 Task: Look for products in the category "Aromatherapy & Essential Oils" from Now only.
Action: Mouse moved to (282, 123)
Screenshot: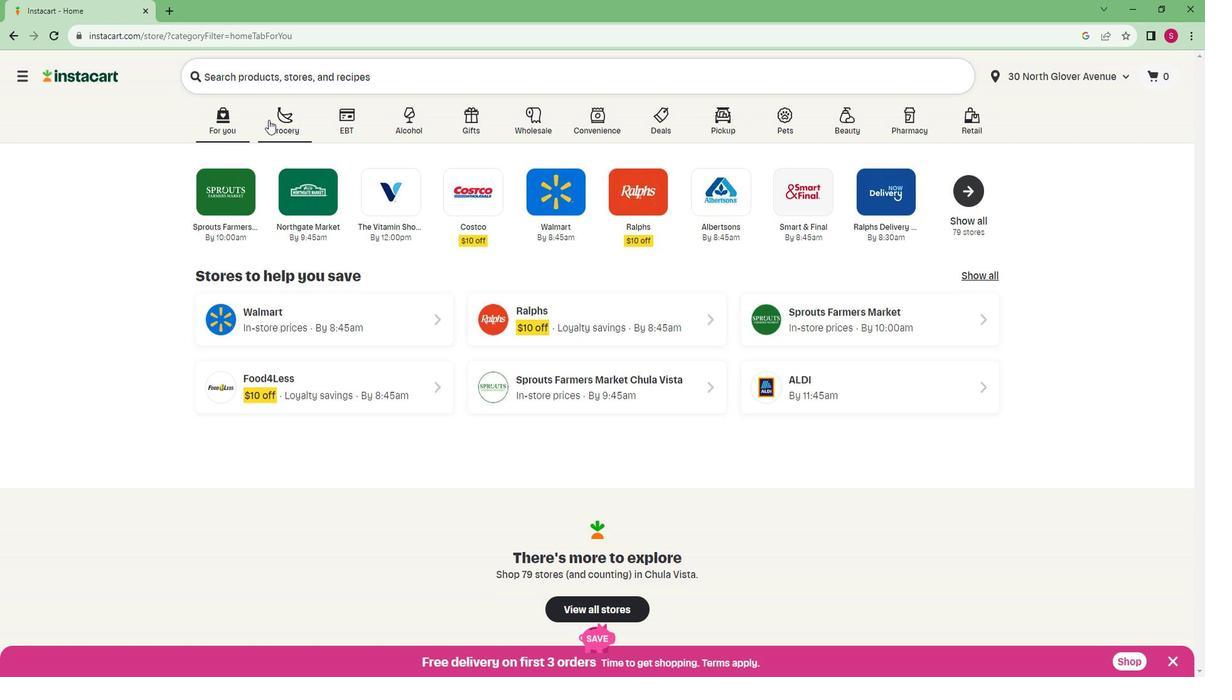 
Action: Mouse pressed left at (282, 123)
Screenshot: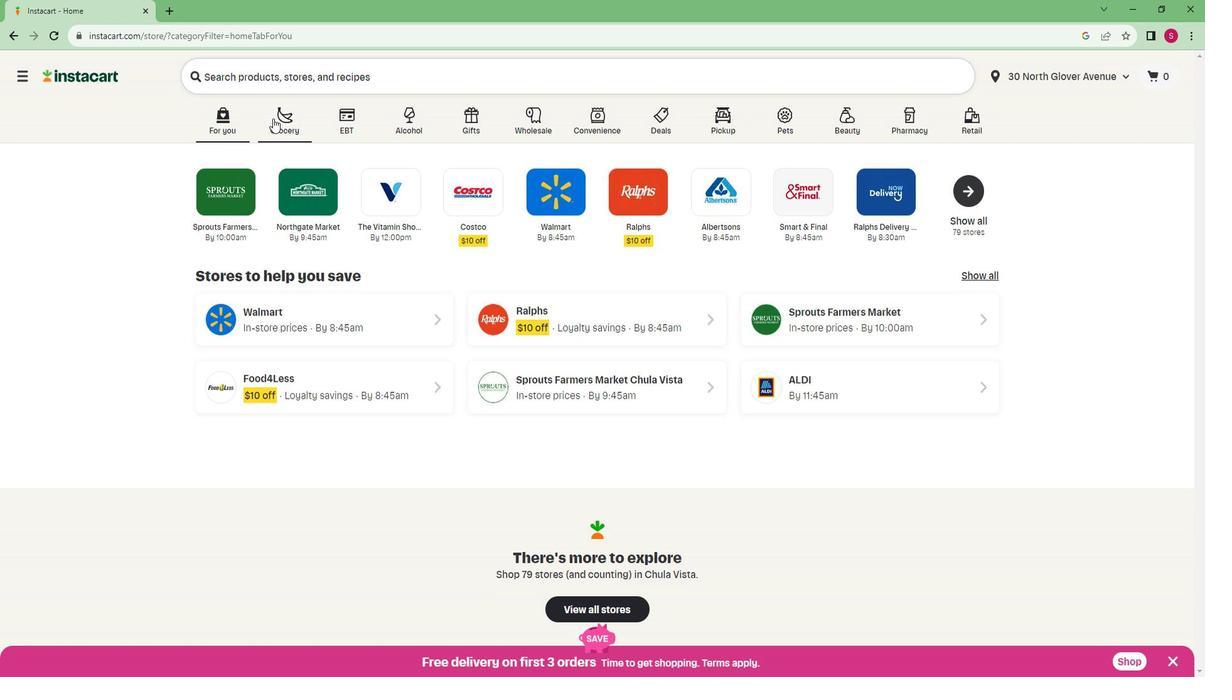 
Action: Mouse moved to (265, 348)
Screenshot: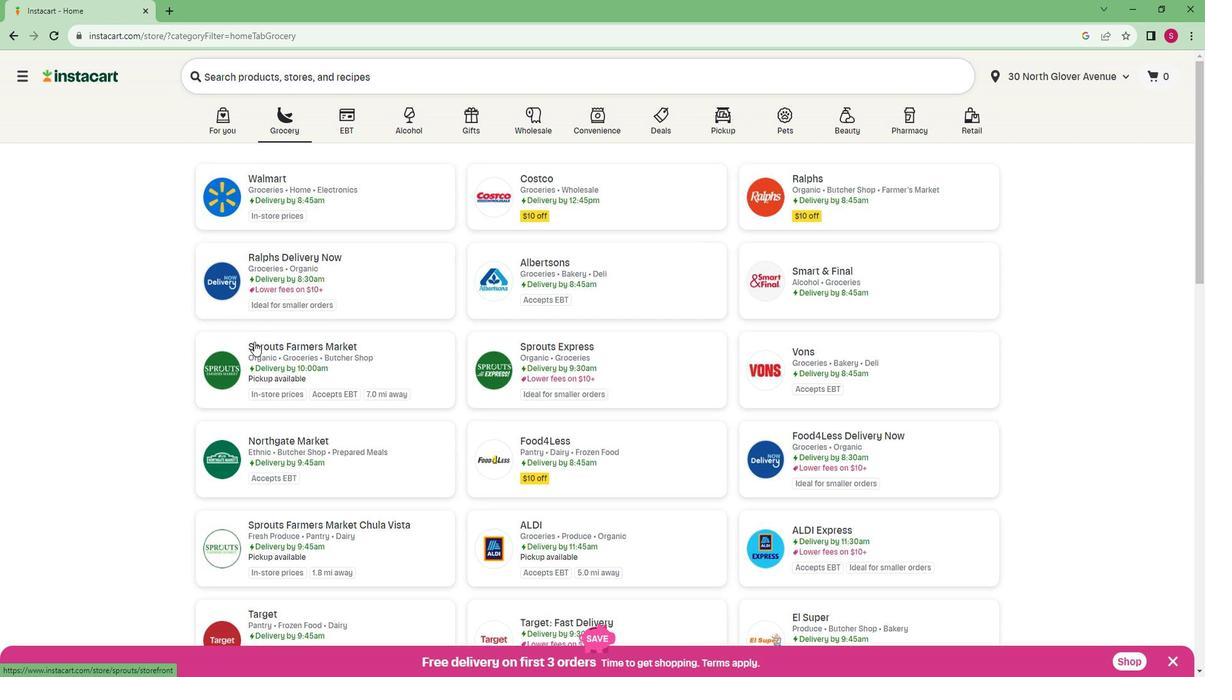 
Action: Mouse pressed left at (265, 348)
Screenshot: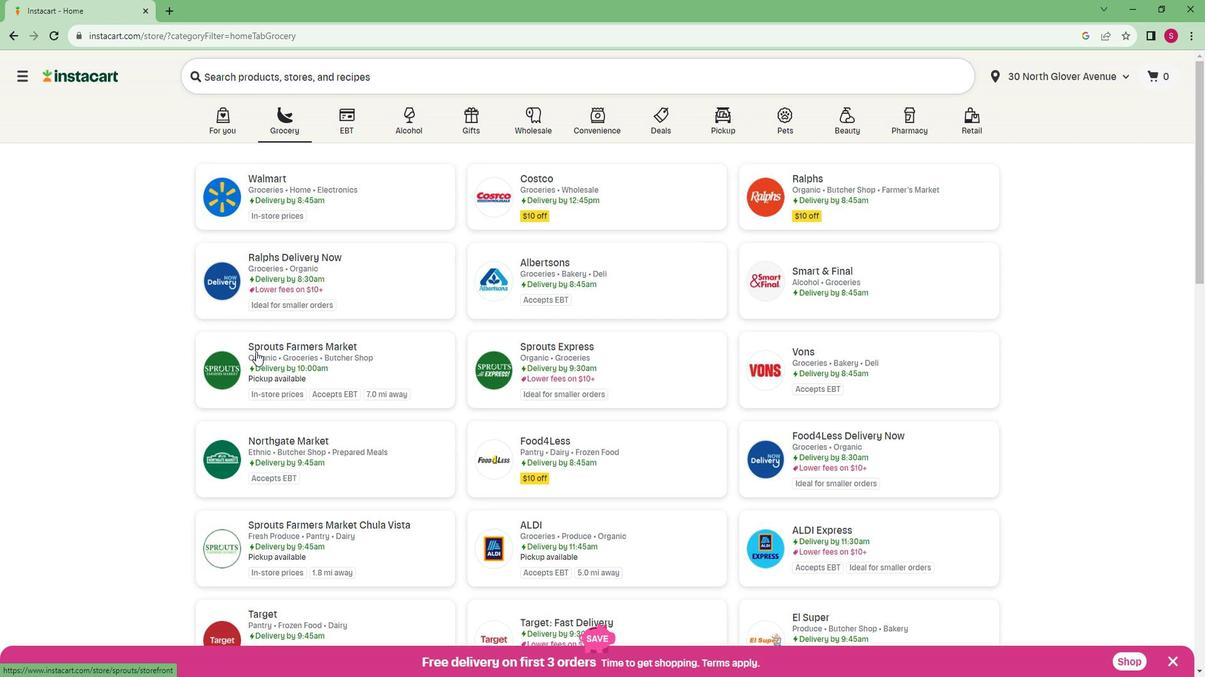 
Action: Mouse moved to (76, 378)
Screenshot: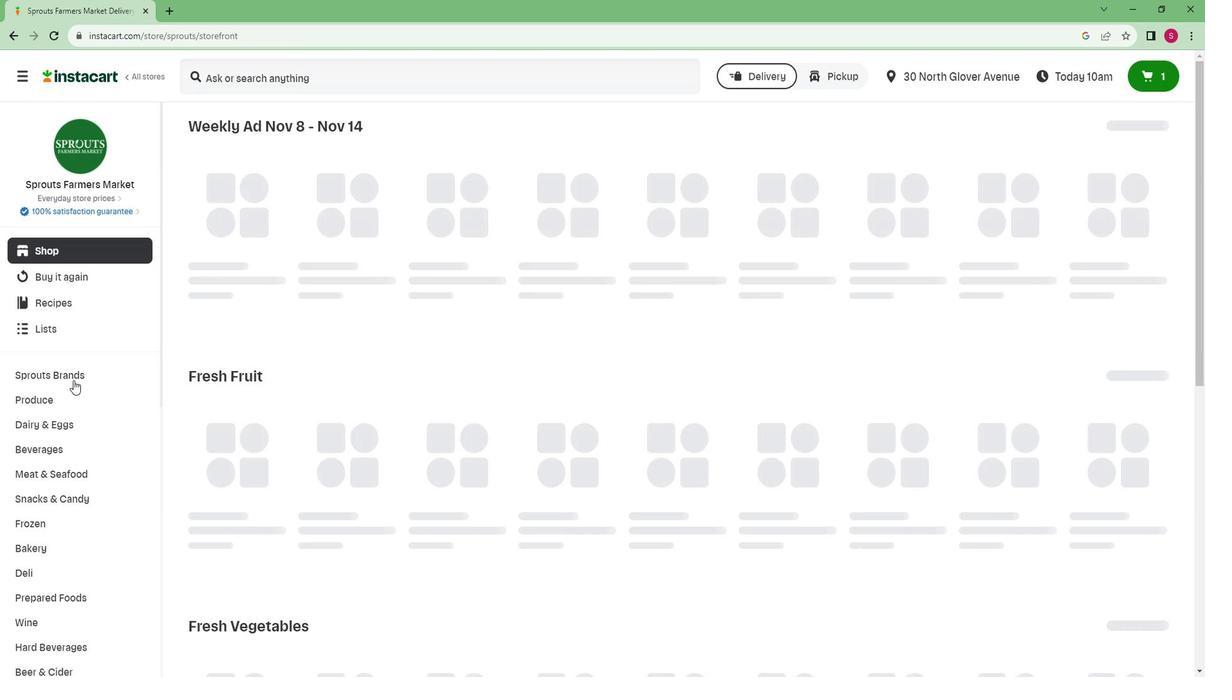
Action: Mouse scrolled (76, 377) with delta (0, 0)
Screenshot: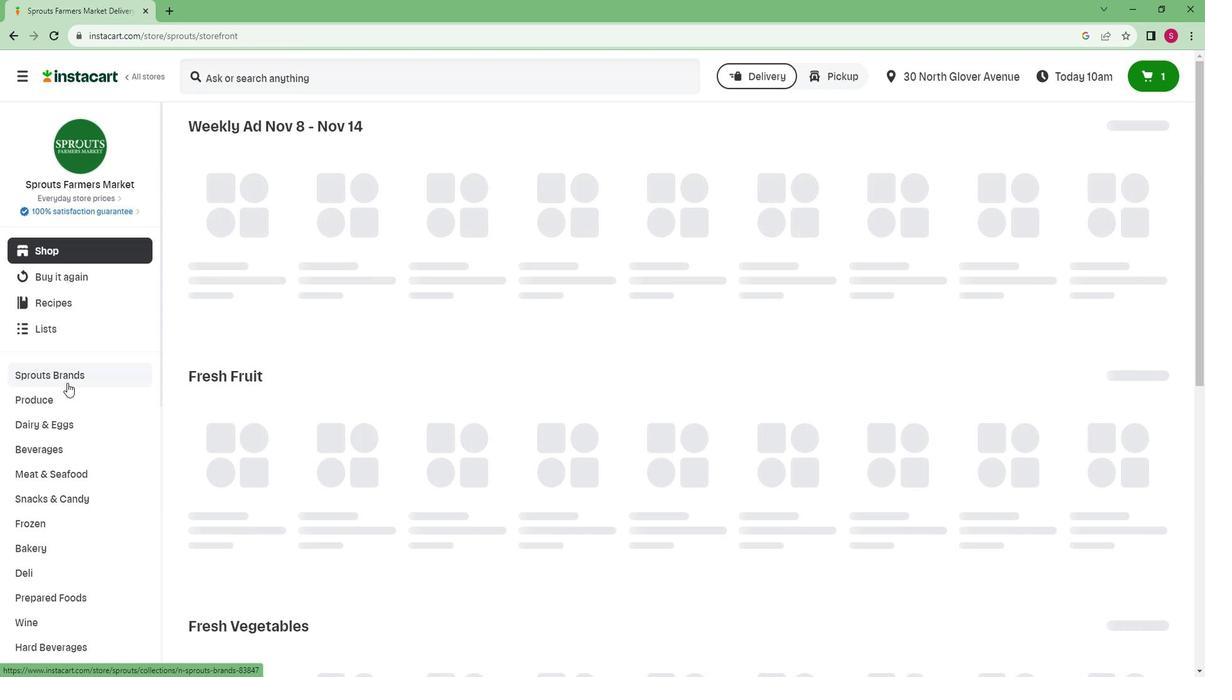 
Action: Mouse scrolled (76, 377) with delta (0, 0)
Screenshot: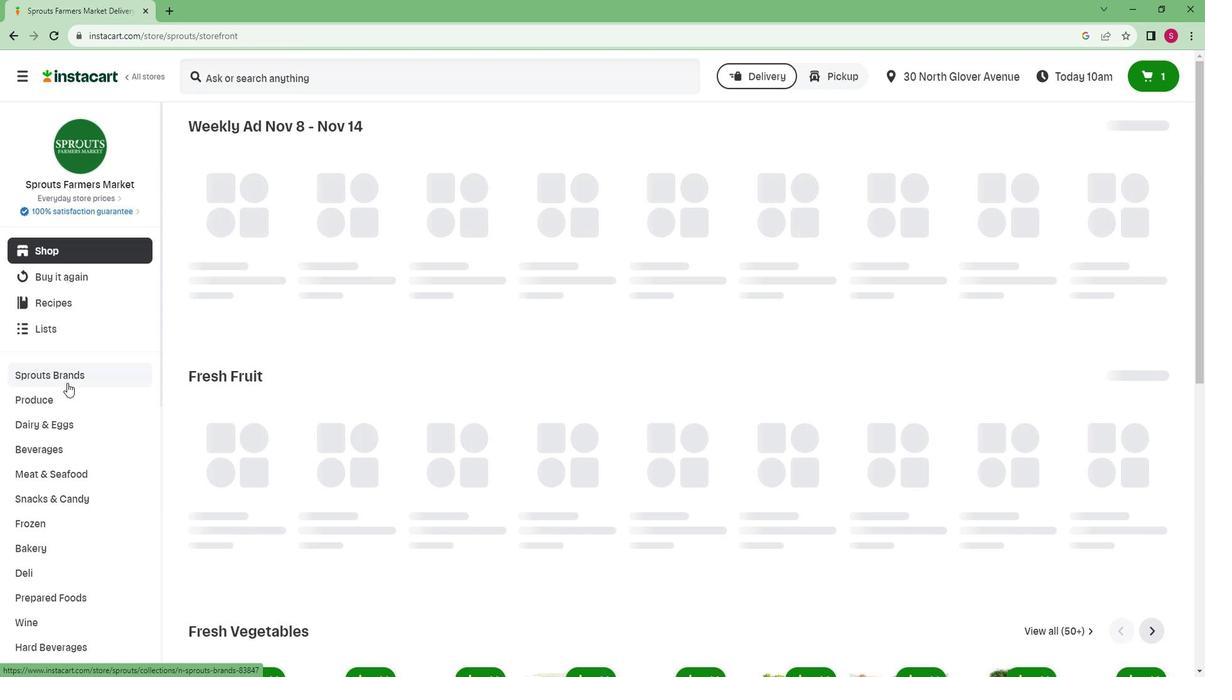 
Action: Mouse scrolled (76, 377) with delta (0, 0)
Screenshot: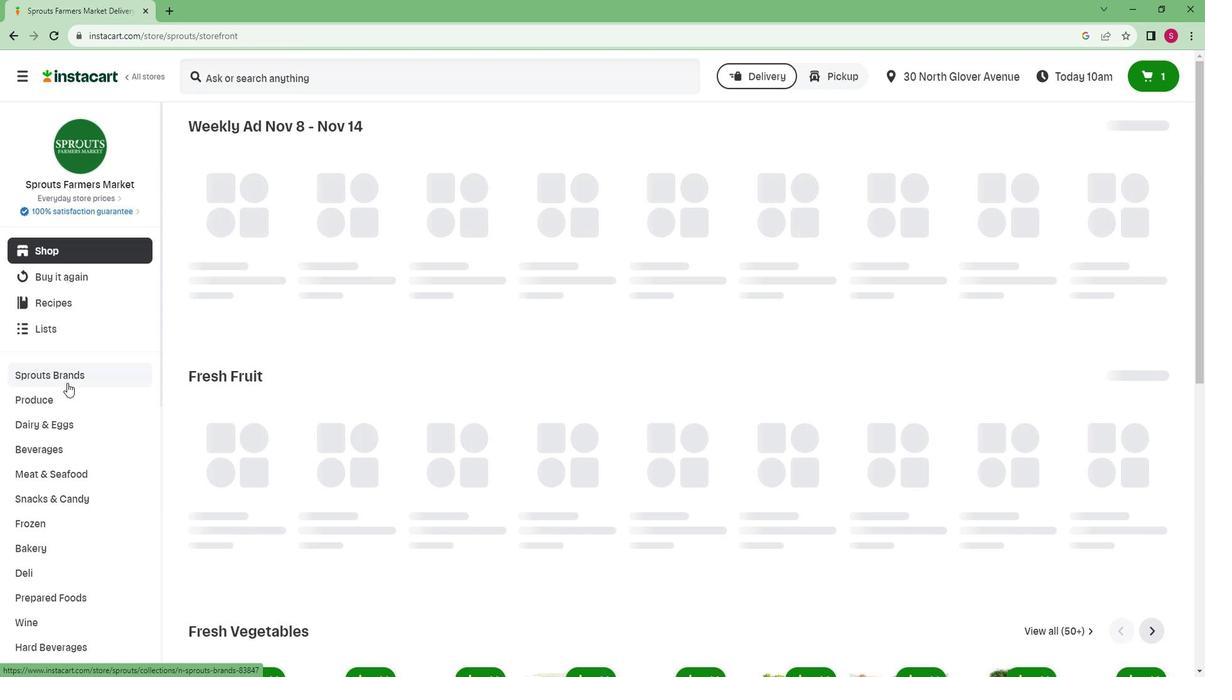 
Action: Mouse scrolled (76, 377) with delta (0, 0)
Screenshot: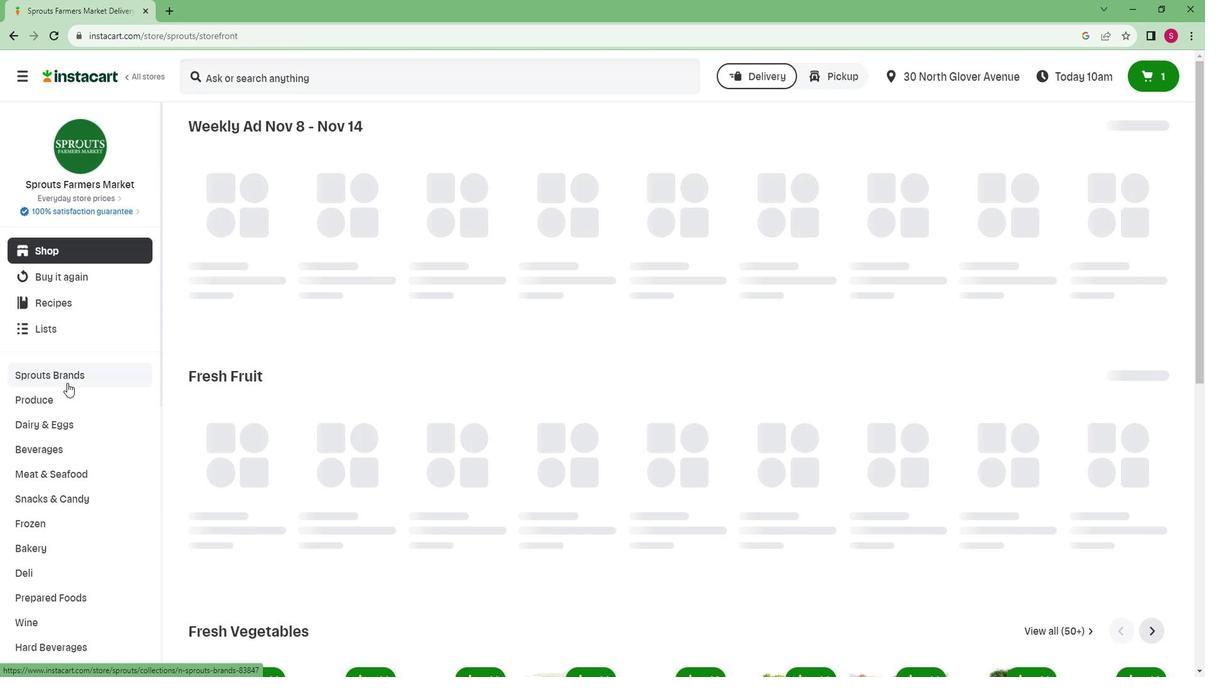 
Action: Mouse scrolled (76, 377) with delta (0, 0)
Screenshot: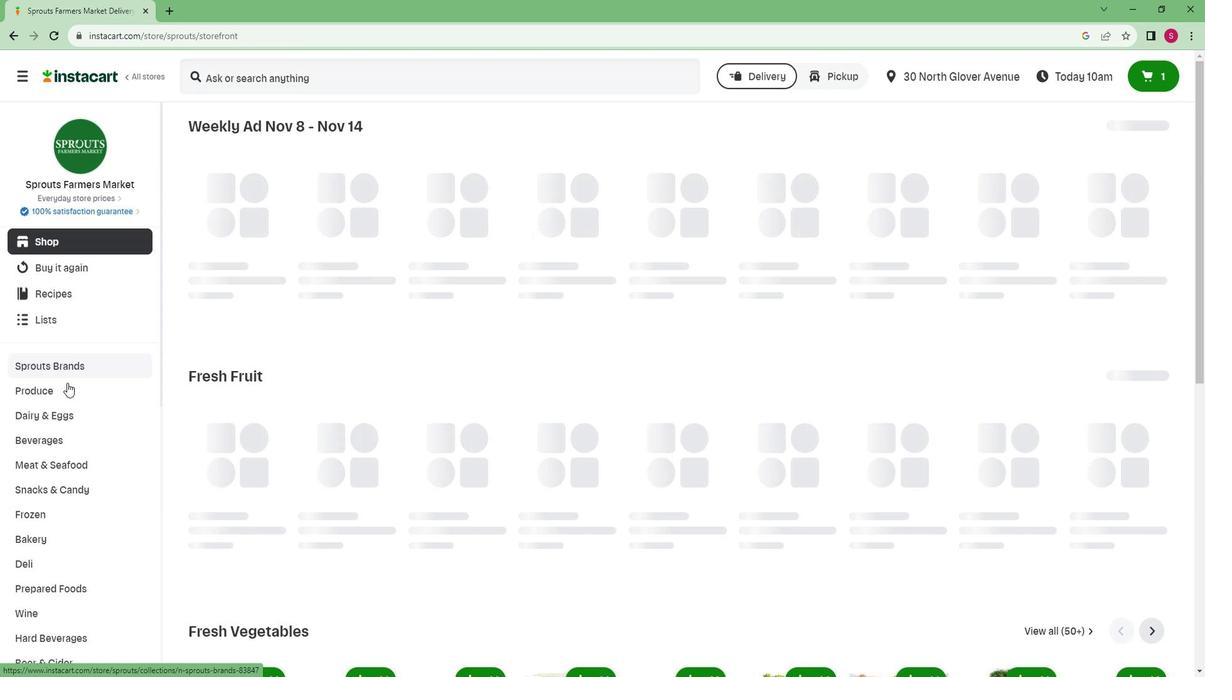 
Action: Mouse moved to (76, 378)
Screenshot: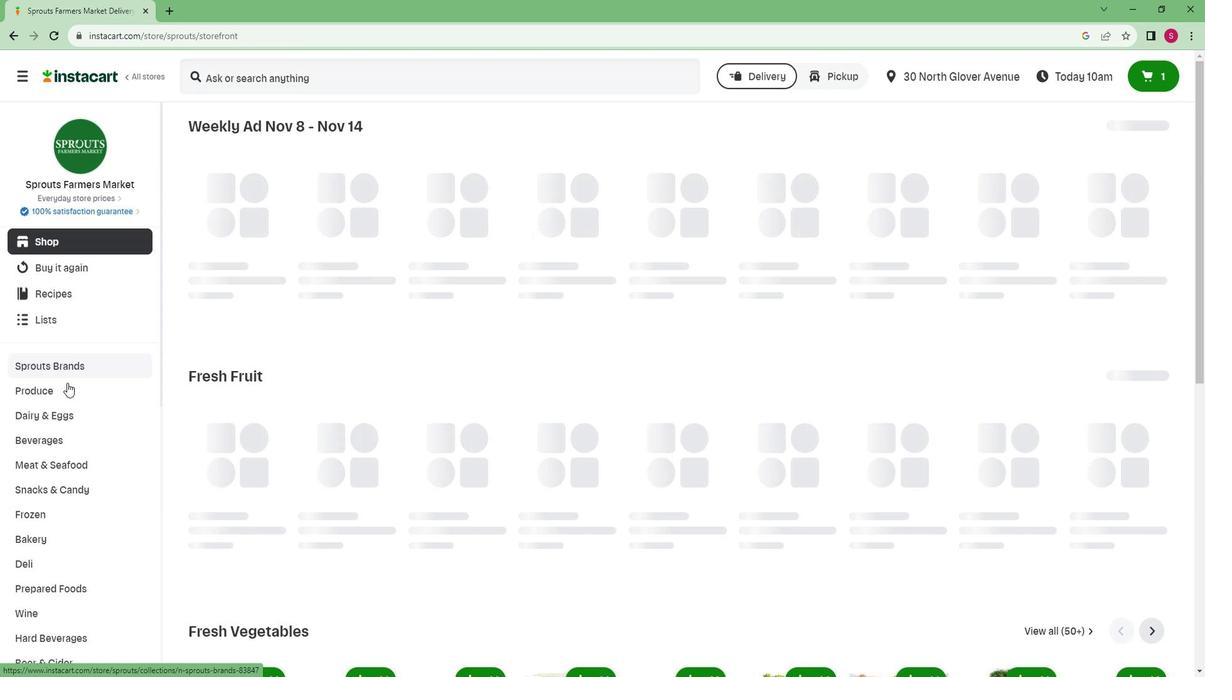 
Action: Mouse scrolled (76, 377) with delta (0, 0)
Screenshot: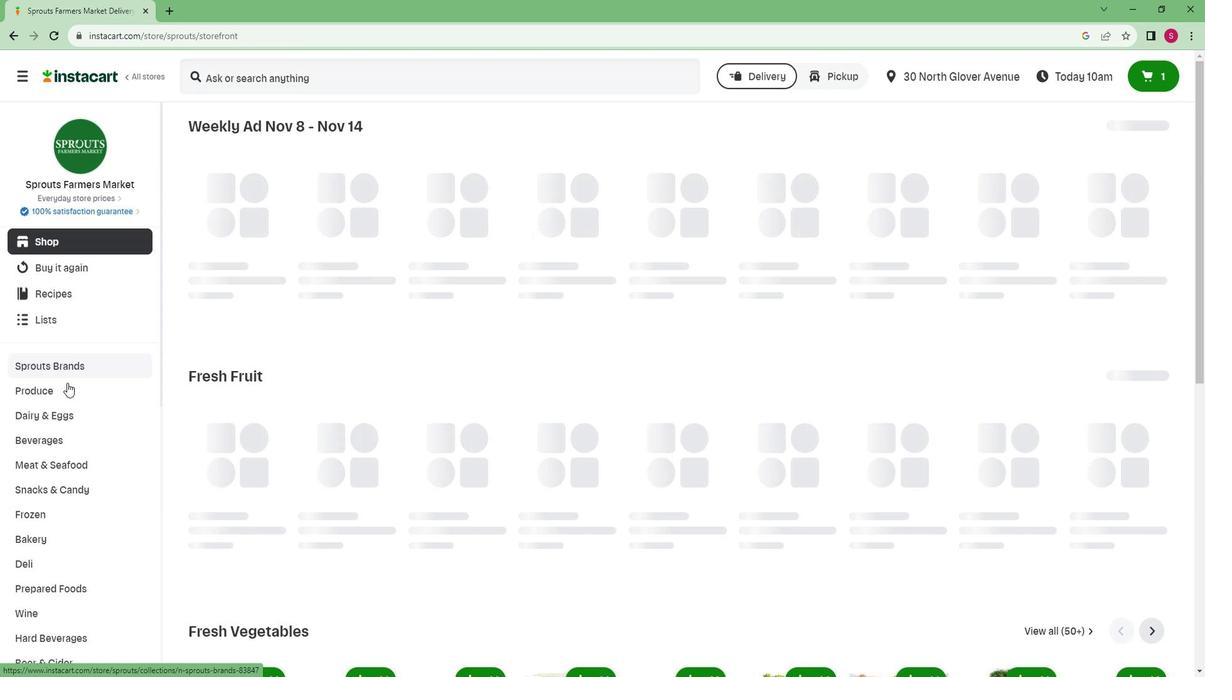 
Action: Mouse scrolled (76, 377) with delta (0, 0)
Screenshot: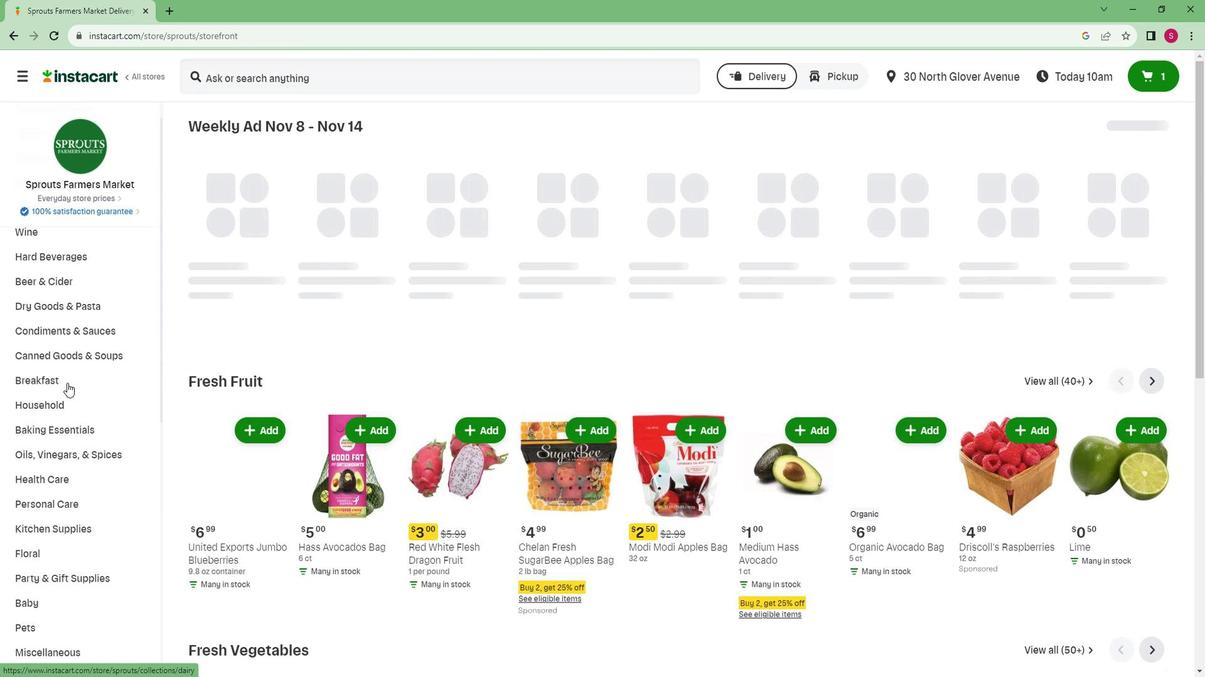 
Action: Mouse scrolled (76, 377) with delta (0, 0)
Screenshot: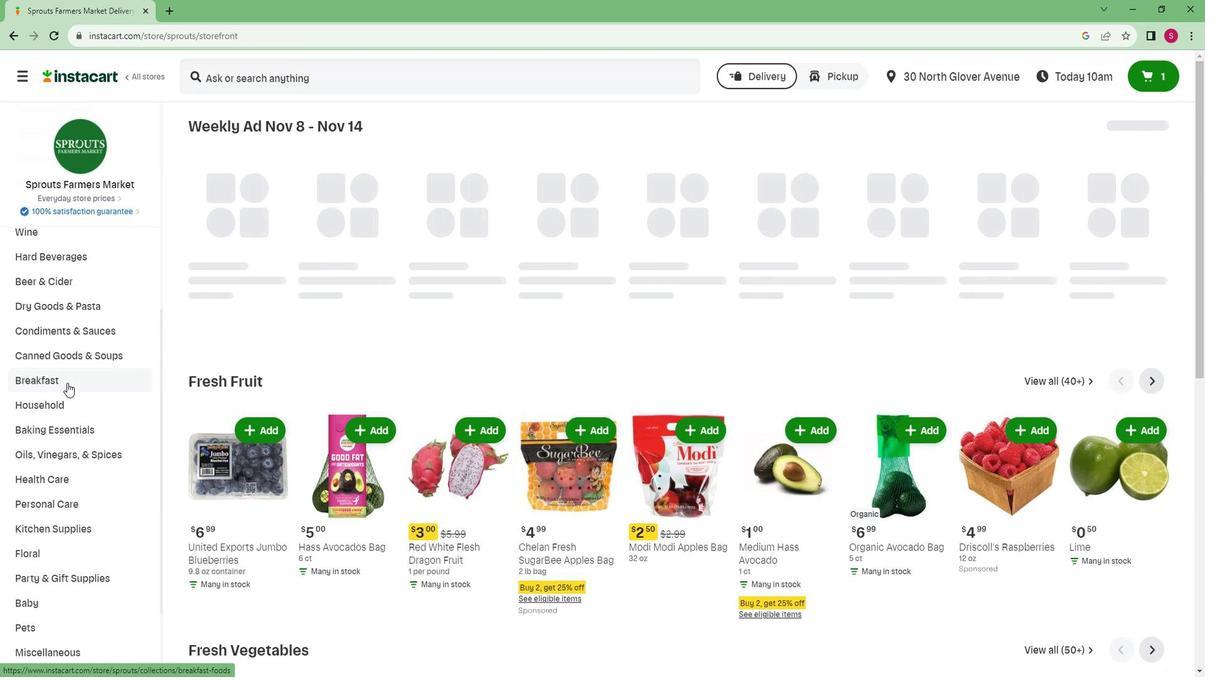 
Action: Mouse scrolled (76, 377) with delta (0, 0)
Screenshot: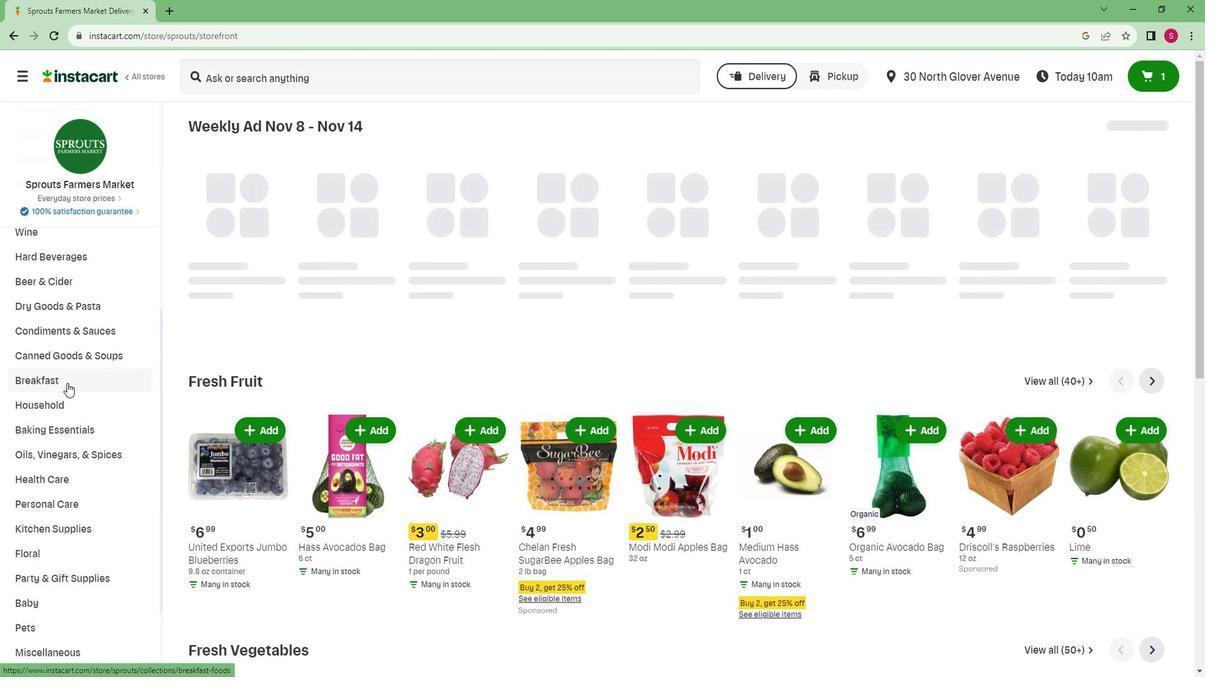 
Action: Mouse scrolled (76, 377) with delta (0, 0)
Screenshot: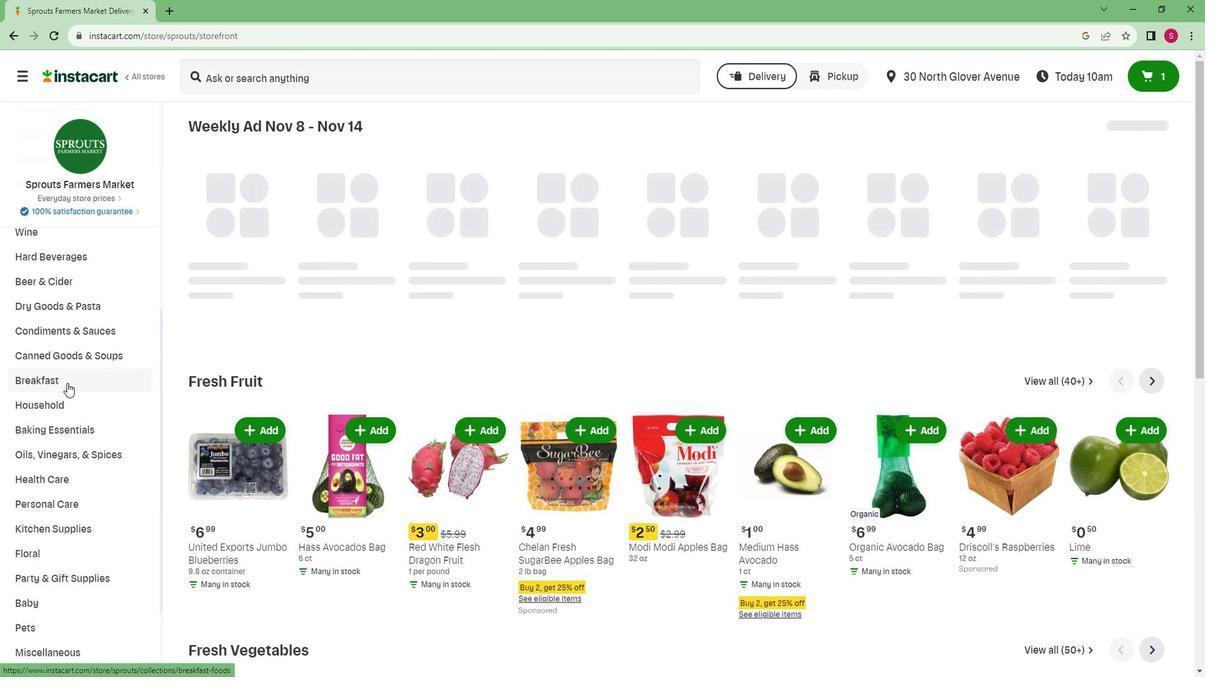 
Action: Mouse scrolled (76, 377) with delta (0, 0)
Screenshot: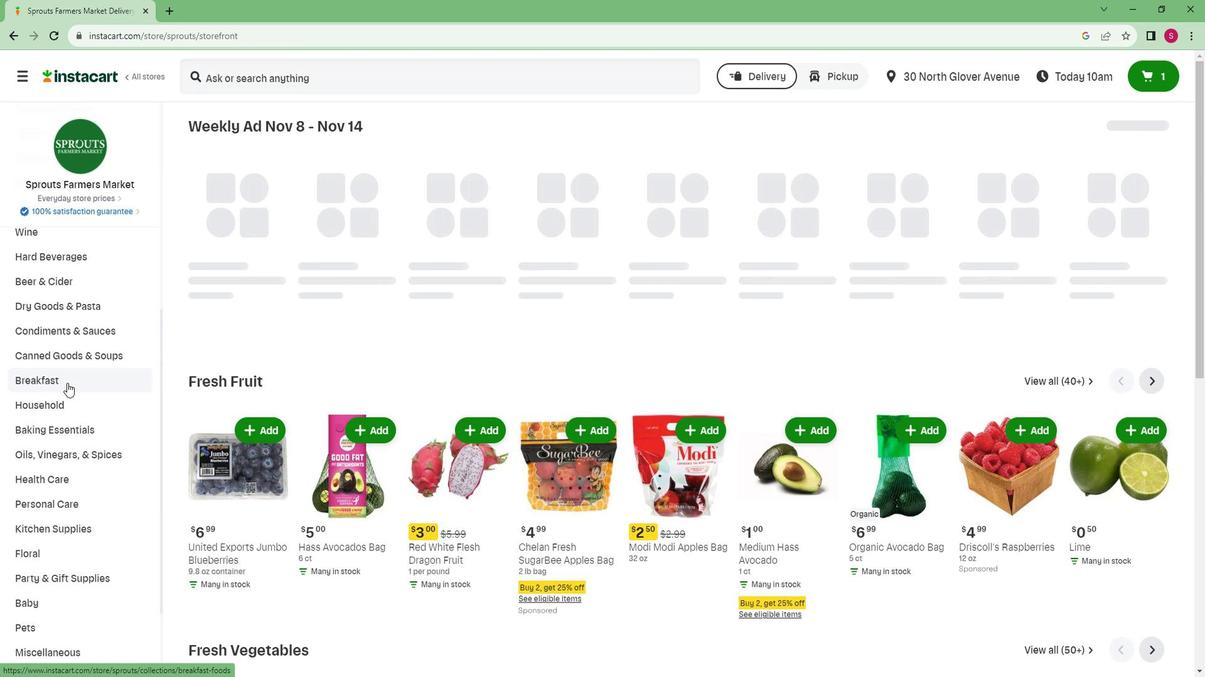
Action: Mouse scrolled (76, 377) with delta (0, 0)
Screenshot: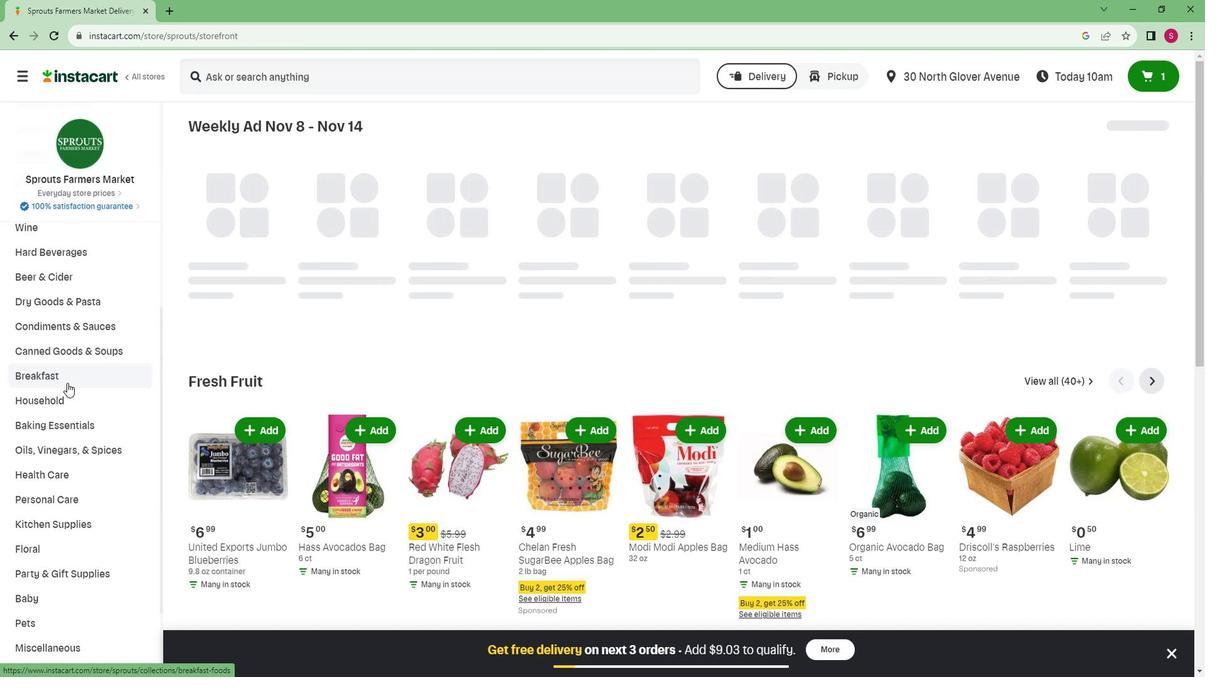 
Action: Mouse moved to (62, 620)
Screenshot: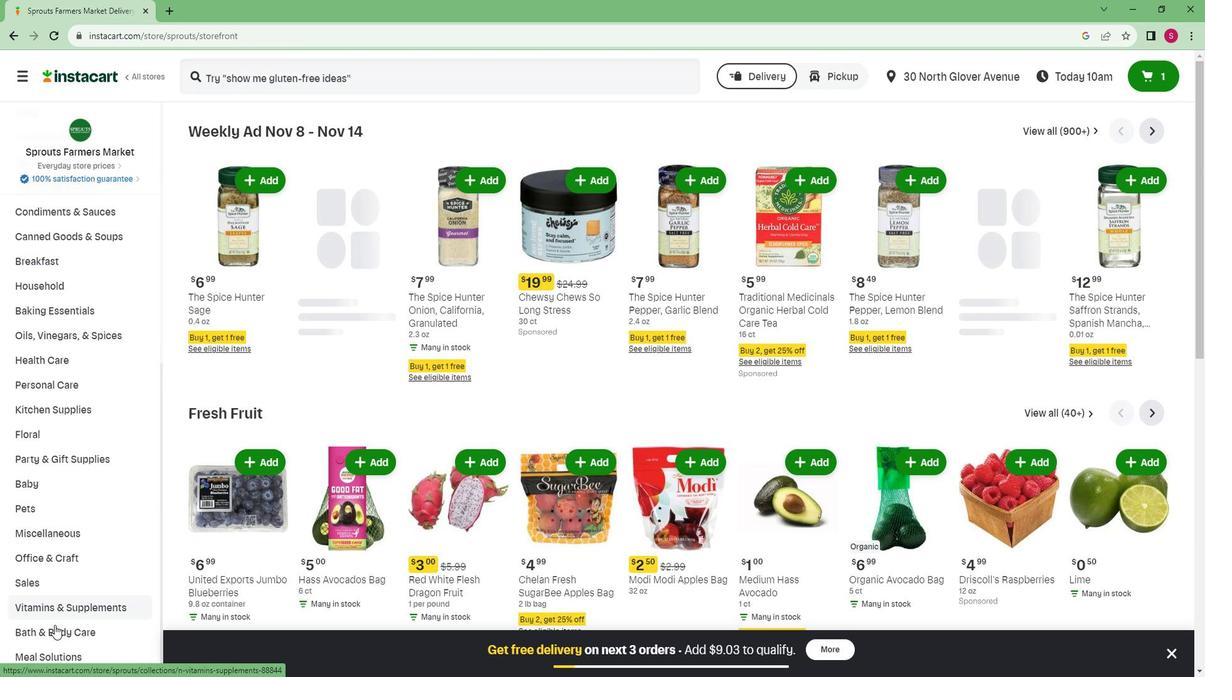 
Action: Mouse pressed left at (62, 620)
Screenshot: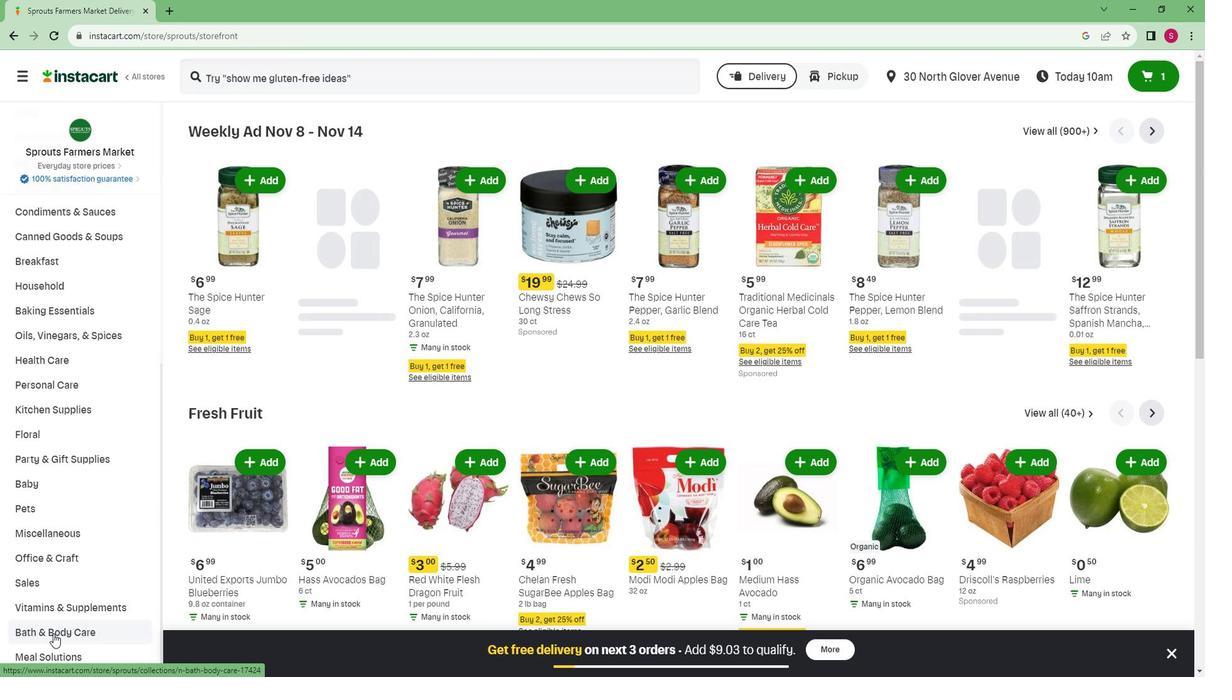 
Action: Mouse moved to (1015, 163)
Screenshot: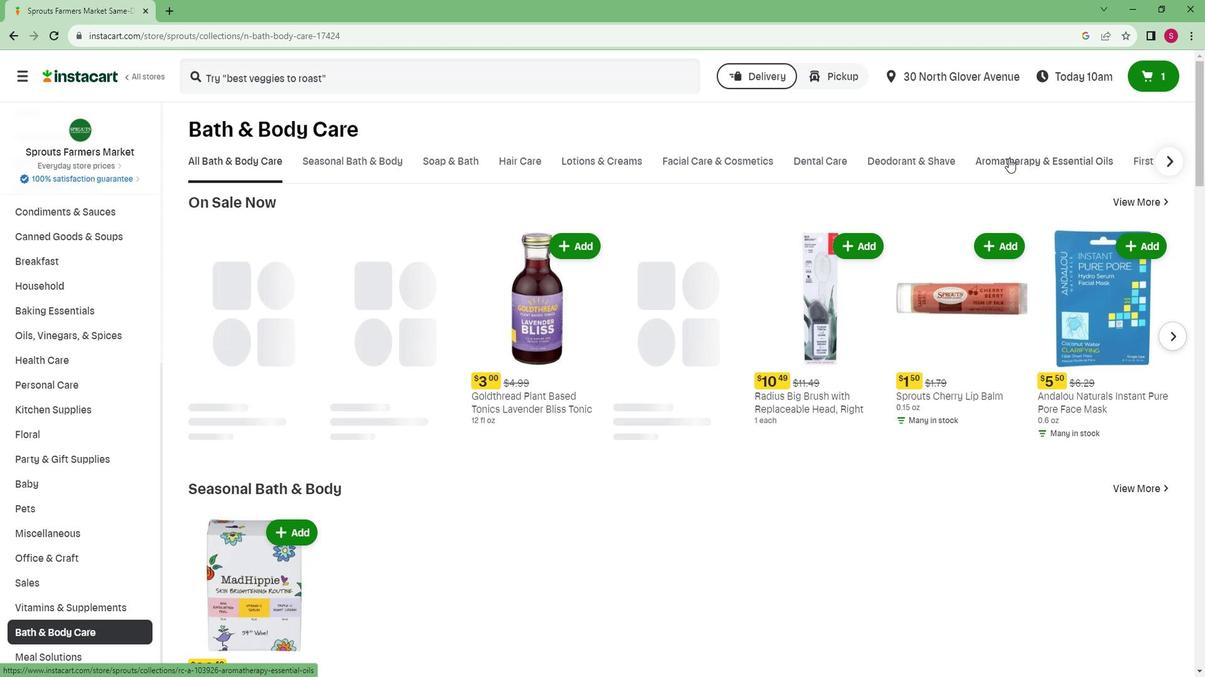 
Action: Mouse pressed left at (1015, 163)
Screenshot: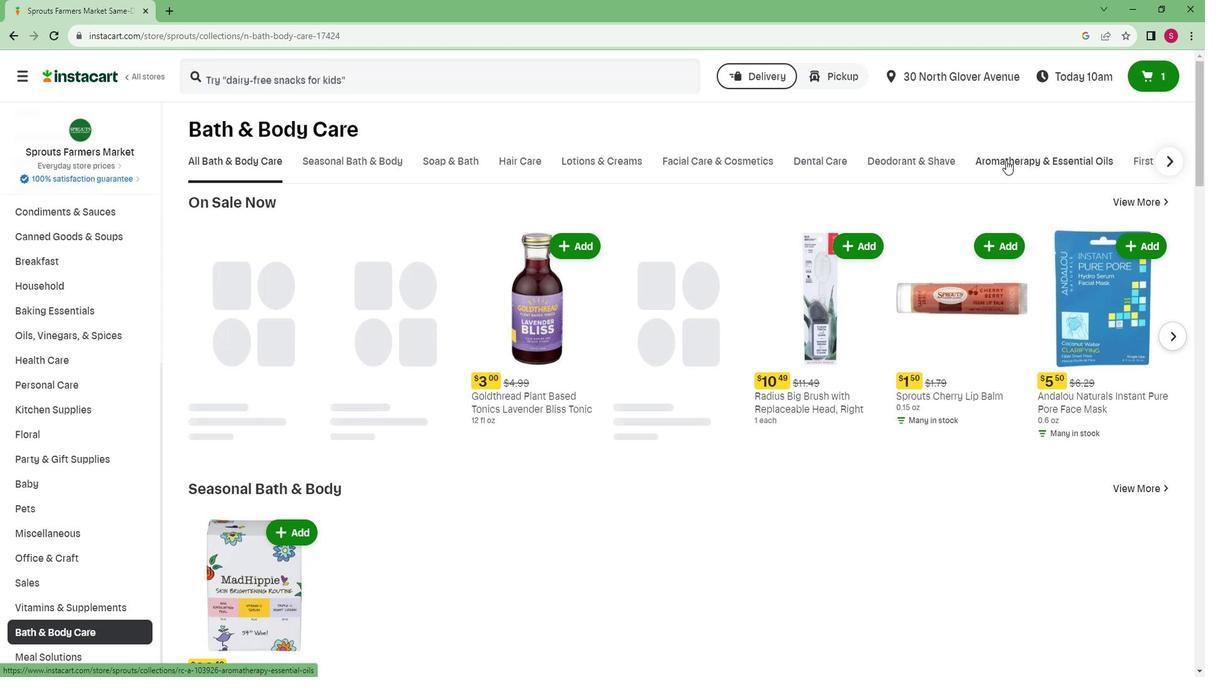 
Action: Mouse moved to (295, 209)
Screenshot: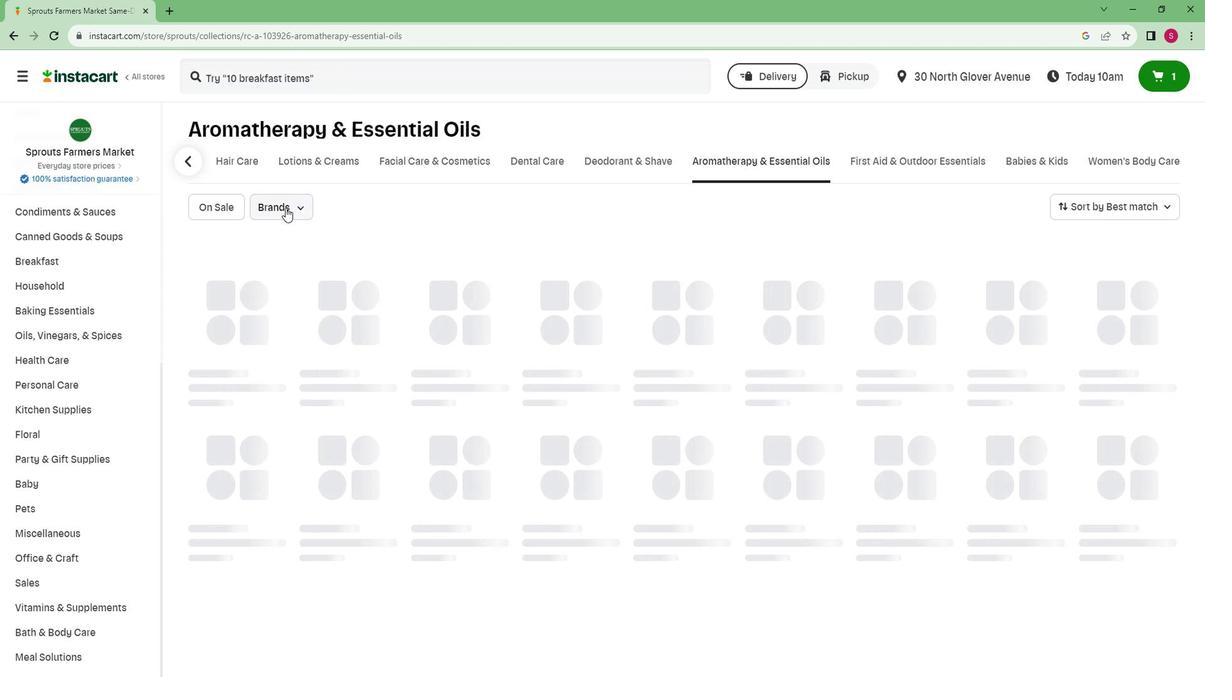 
Action: Mouse pressed left at (295, 209)
Screenshot: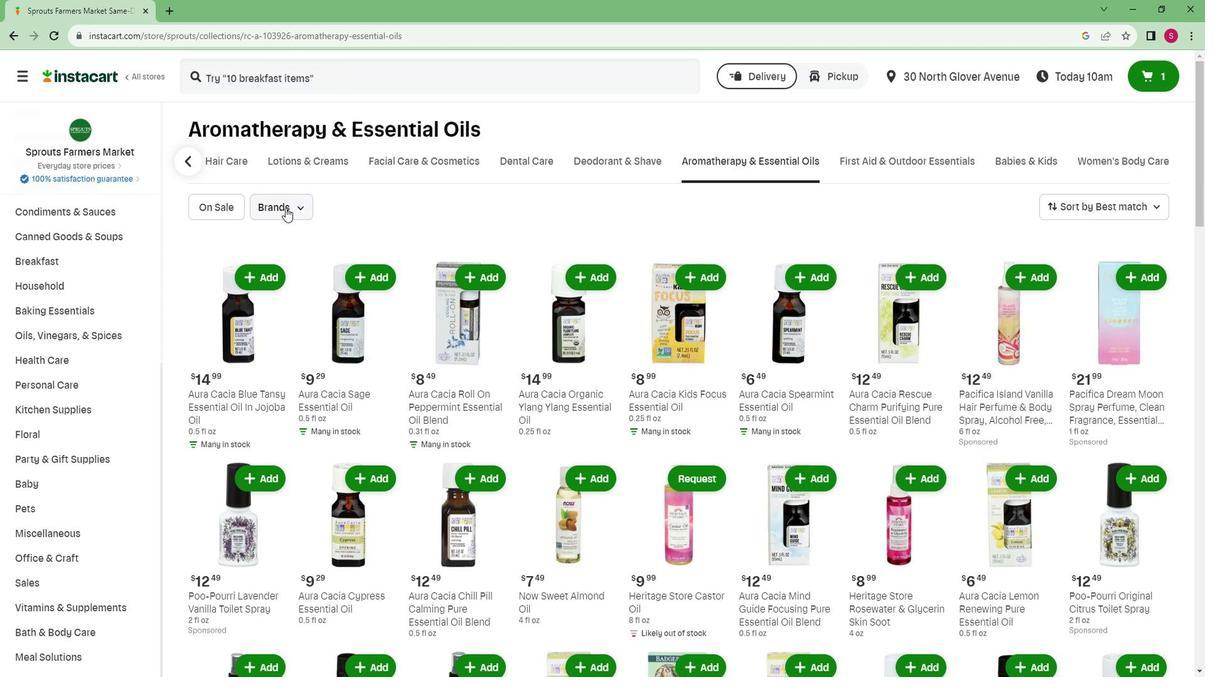 
Action: Mouse moved to (292, 310)
Screenshot: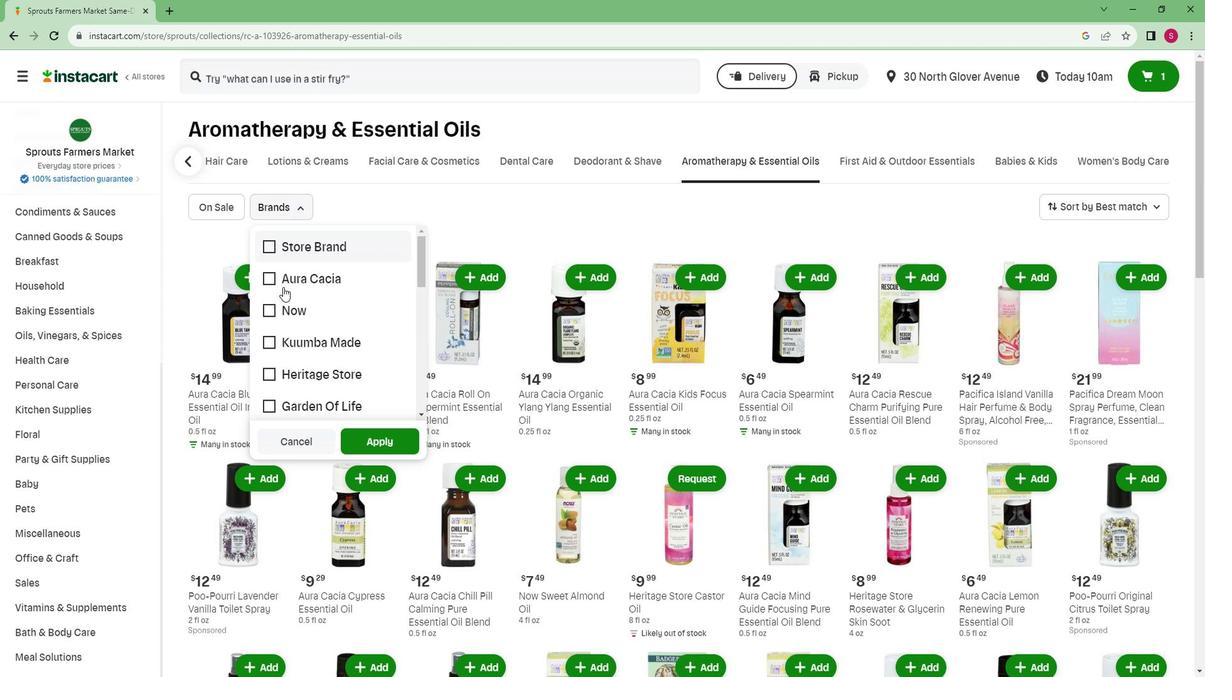 
Action: Mouse pressed left at (292, 310)
Screenshot: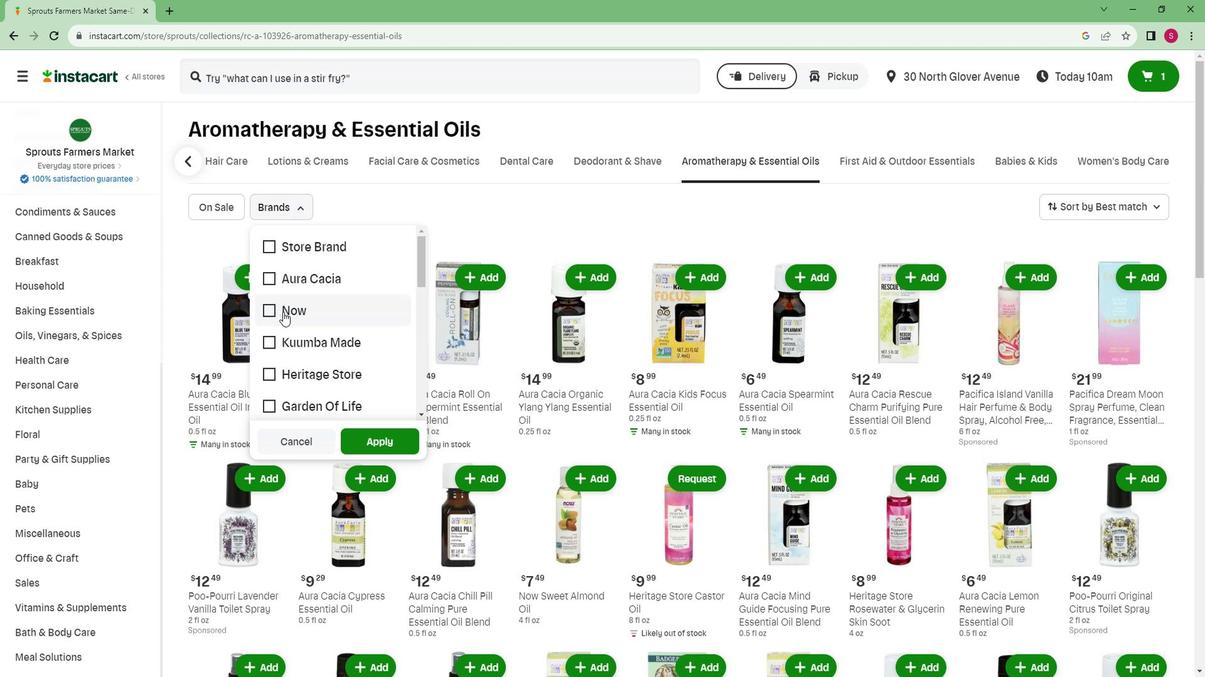 
Action: Mouse moved to (408, 431)
Screenshot: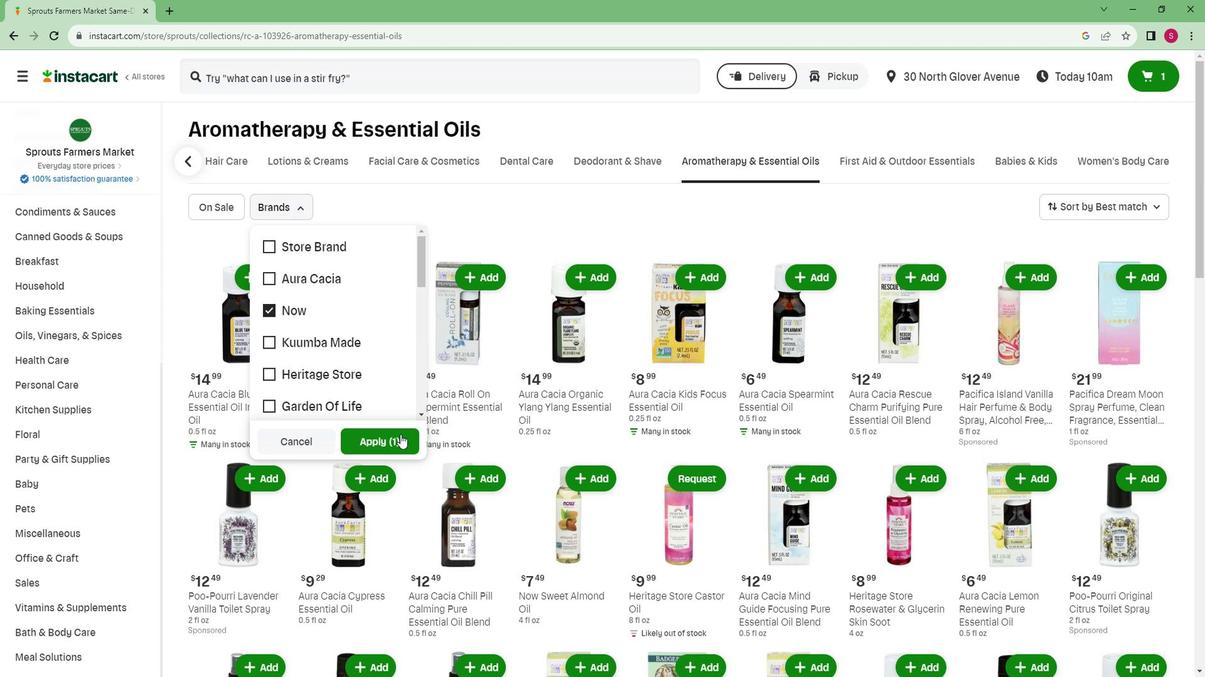 
Action: Mouse pressed left at (408, 431)
Screenshot: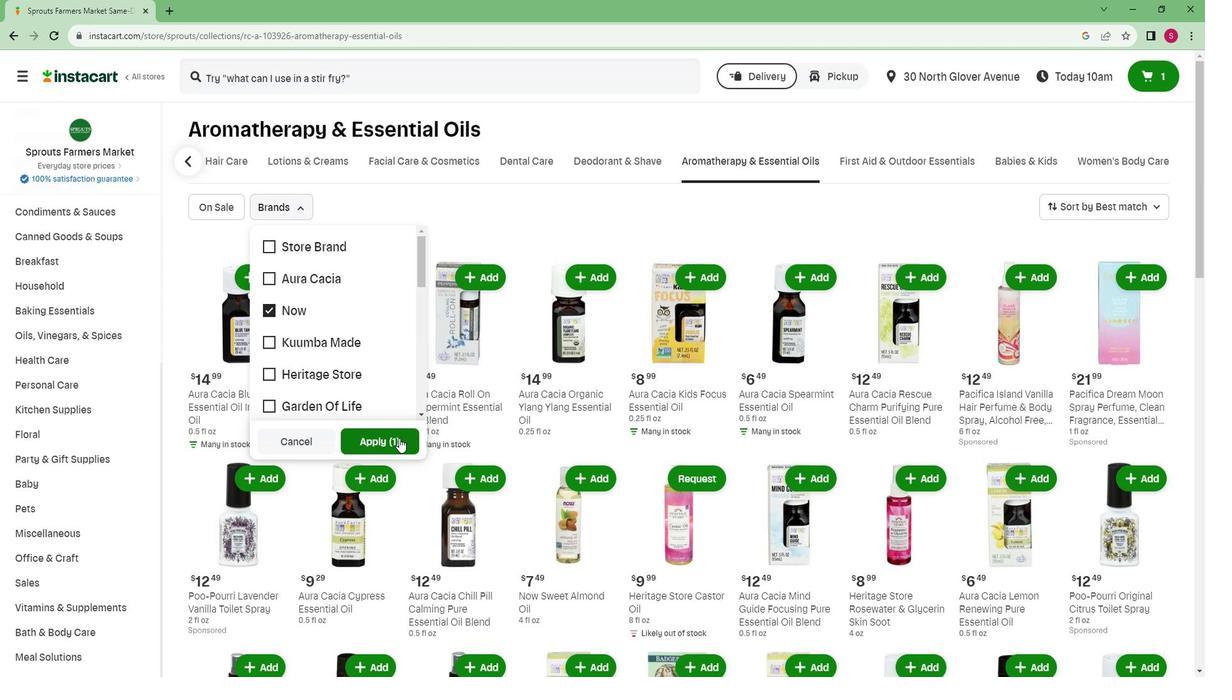
Action: Mouse moved to (419, 412)
Screenshot: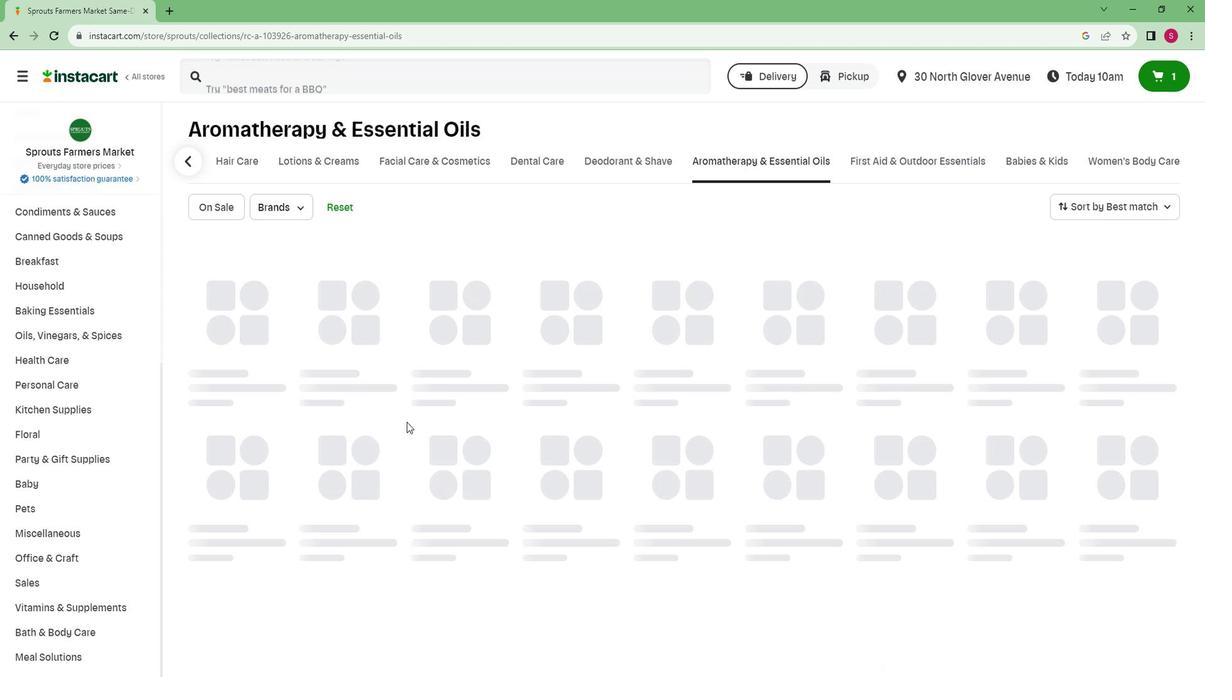 
Action: Mouse scrolled (419, 411) with delta (0, 0)
Screenshot: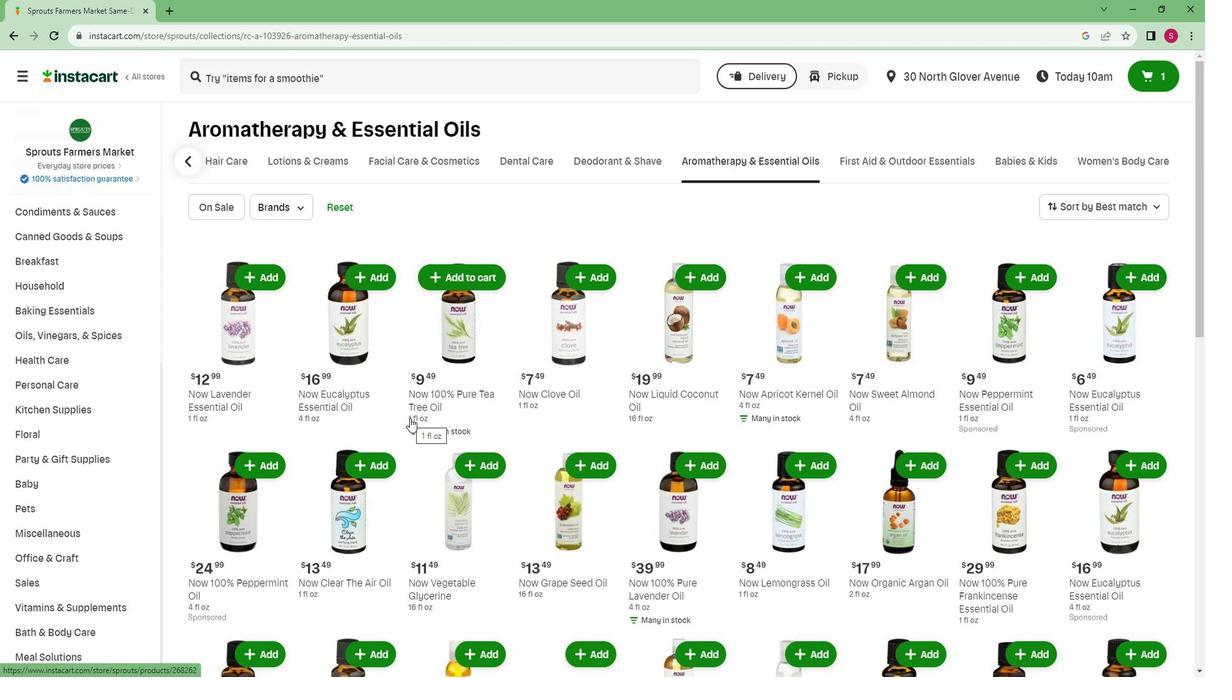 
Action: Mouse scrolled (419, 411) with delta (0, 0)
Screenshot: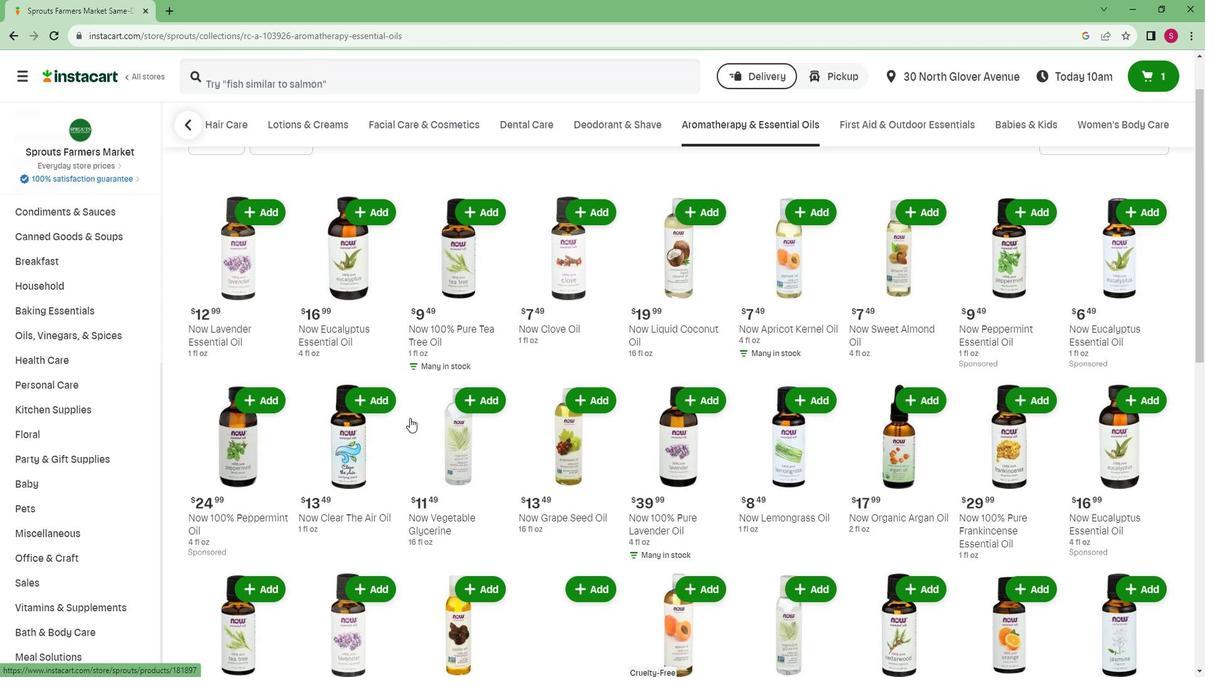 
